 Task: Look for products in the category "Sun Protection & Bug Spray" from Murphy's Naturals only.
Action: Mouse pressed left at (241, 130)
Screenshot: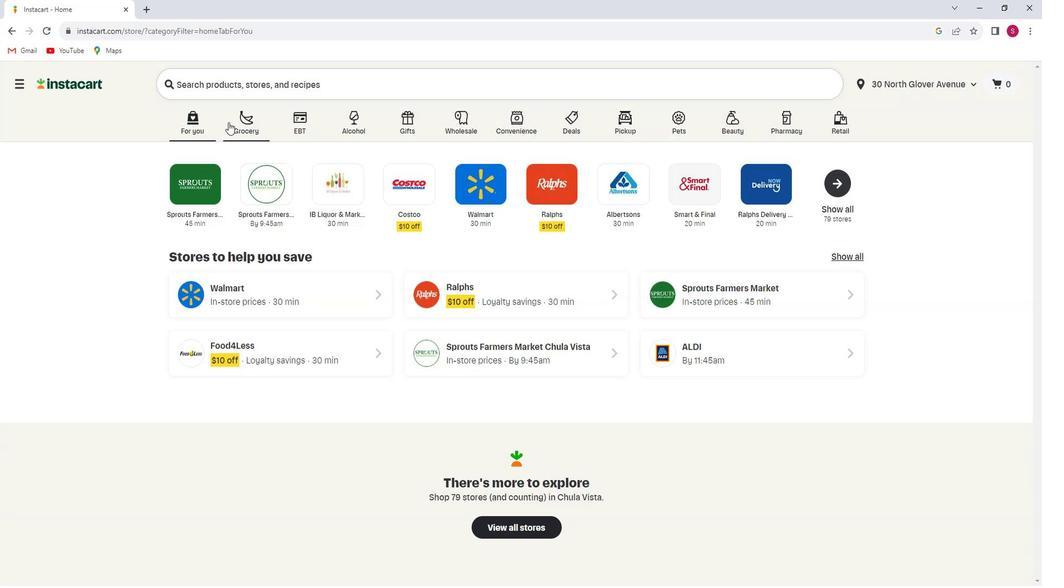 
Action: Mouse moved to (284, 344)
Screenshot: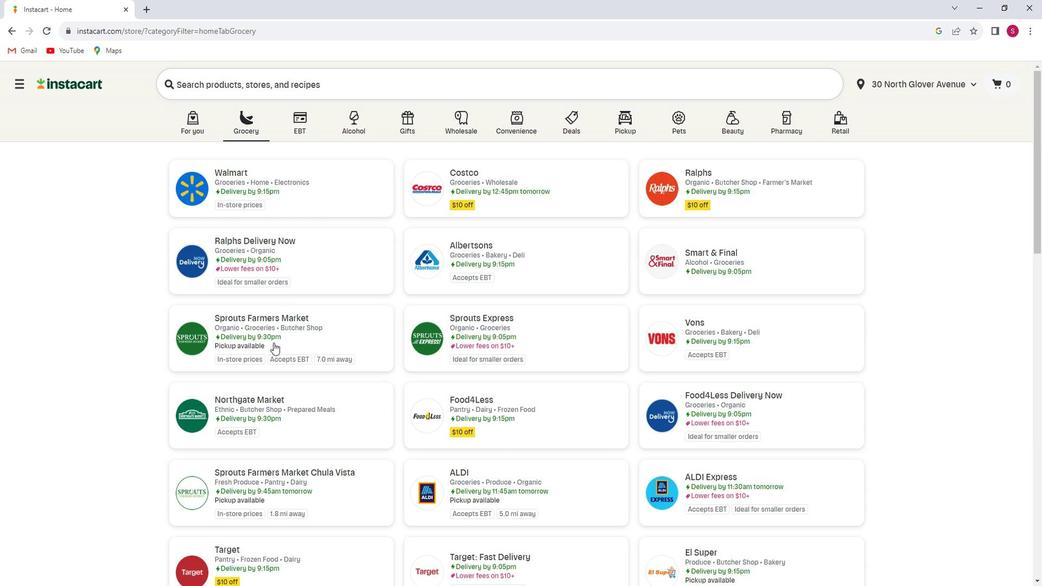 
Action: Mouse pressed left at (284, 344)
Screenshot: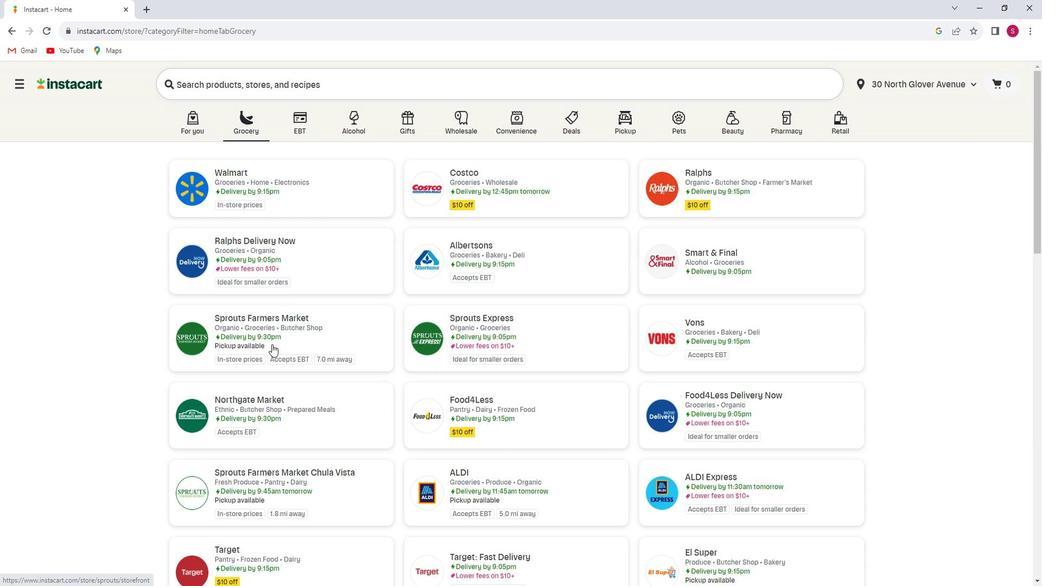 
Action: Mouse moved to (106, 412)
Screenshot: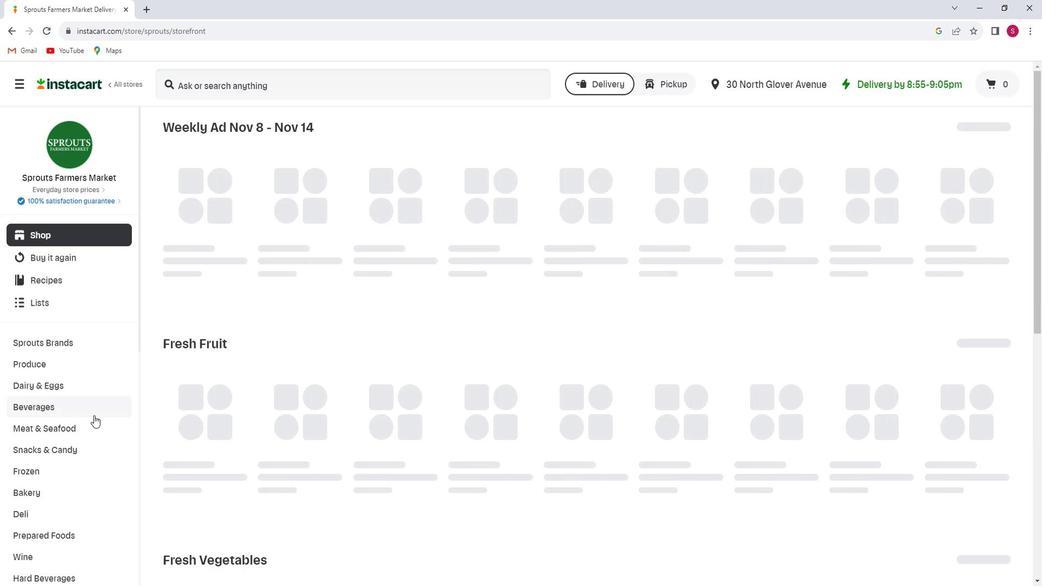 
Action: Mouse scrolled (106, 412) with delta (0, 0)
Screenshot: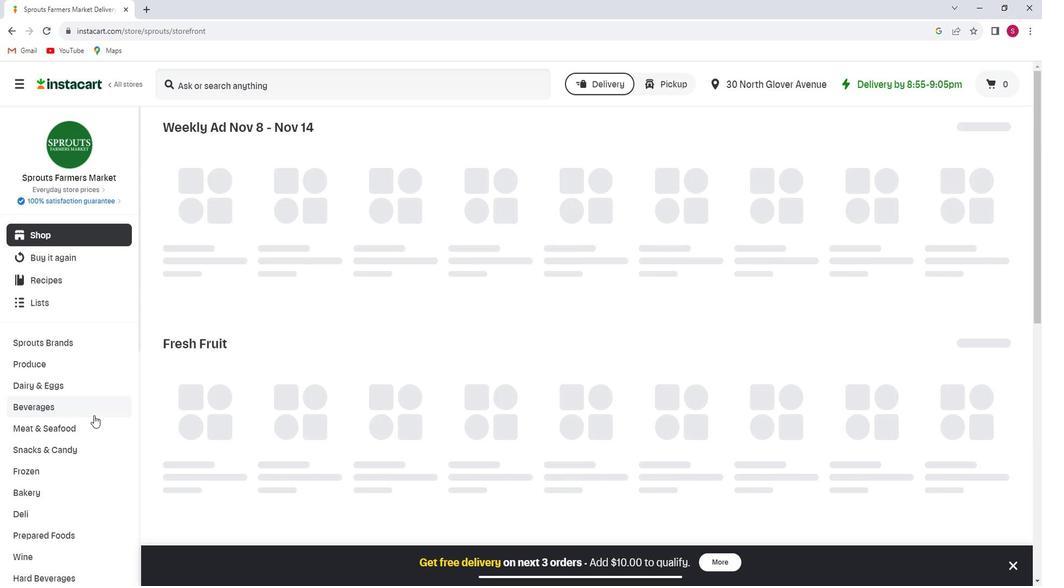 
Action: Mouse scrolled (106, 412) with delta (0, 0)
Screenshot: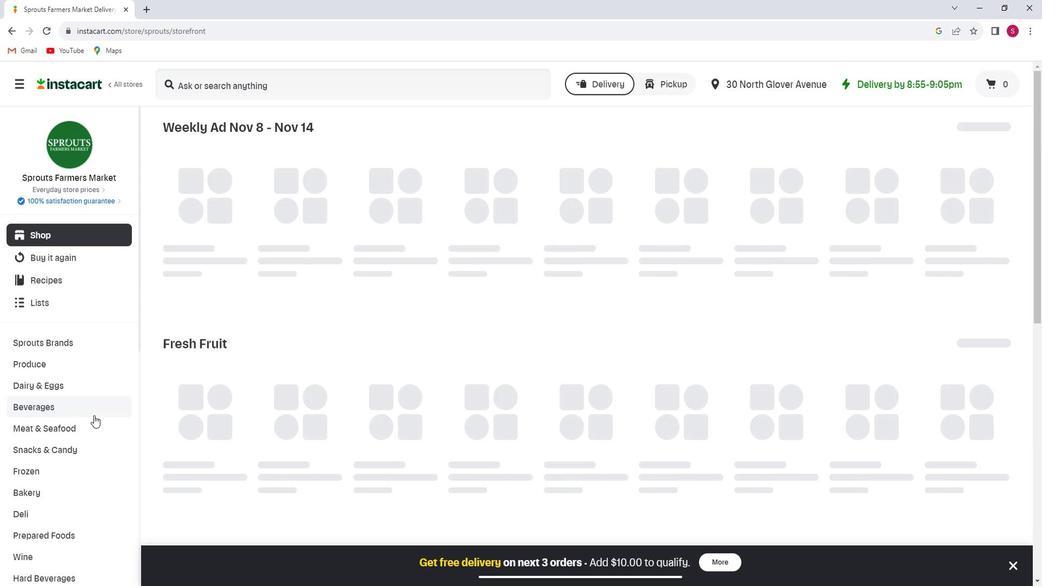 
Action: Mouse scrolled (106, 412) with delta (0, 0)
Screenshot: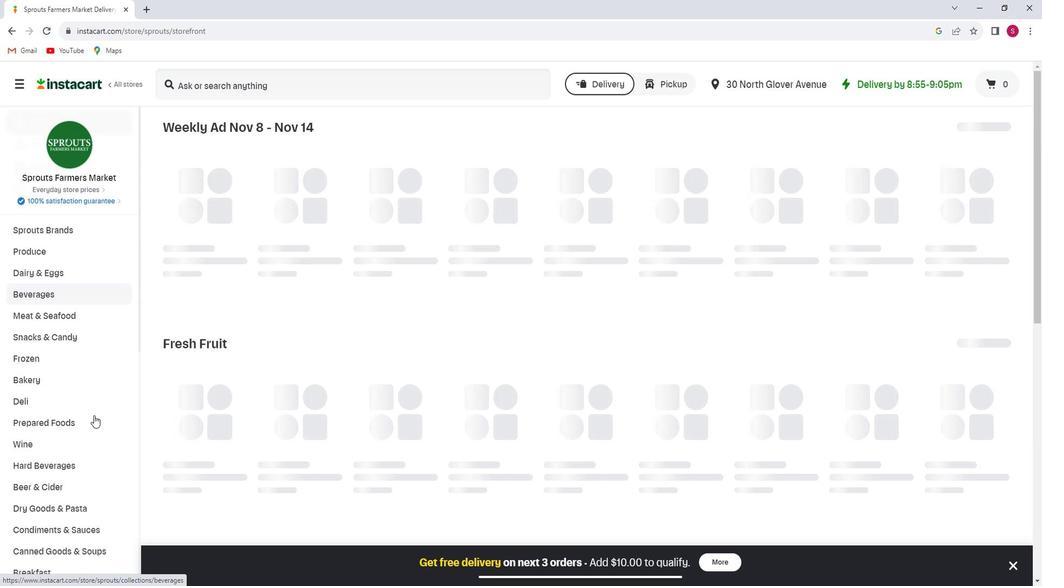 
Action: Mouse scrolled (106, 412) with delta (0, 0)
Screenshot: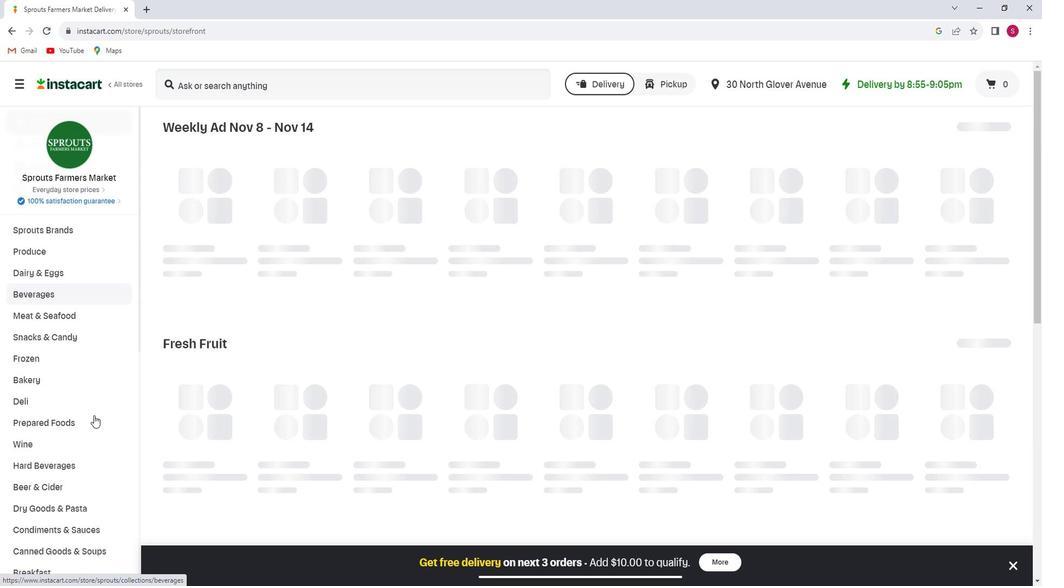 
Action: Mouse scrolled (106, 412) with delta (0, 0)
Screenshot: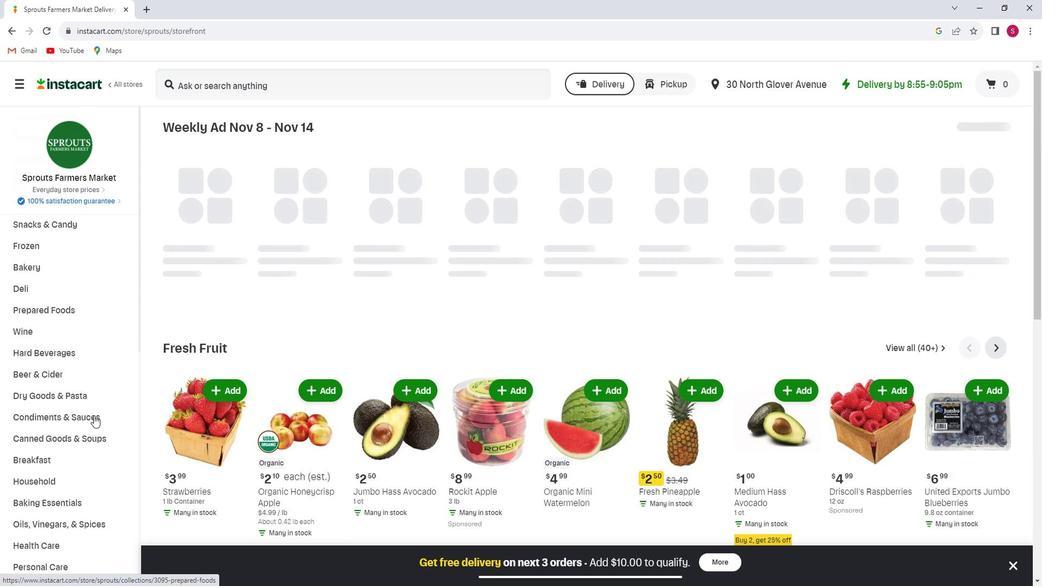 
Action: Mouse scrolled (106, 412) with delta (0, 0)
Screenshot: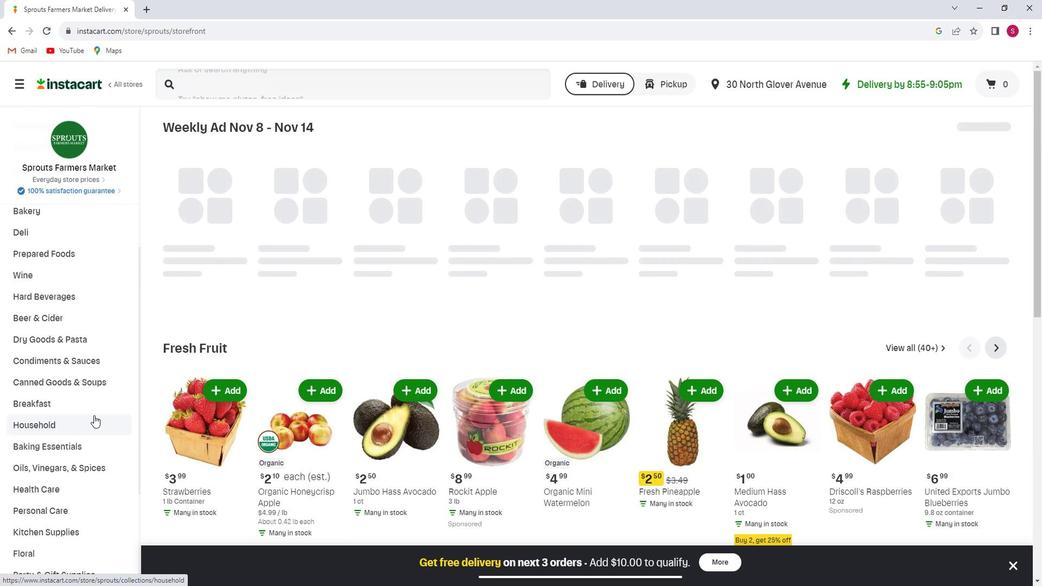 
Action: Mouse scrolled (106, 412) with delta (0, 0)
Screenshot: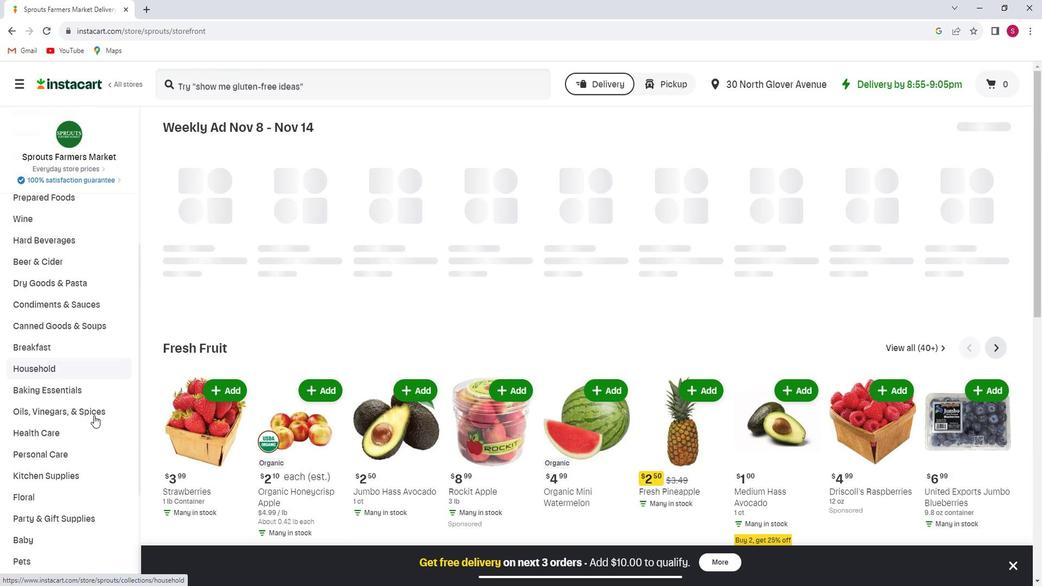 
Action: Mouse moved to (97, 445)
Screenshot: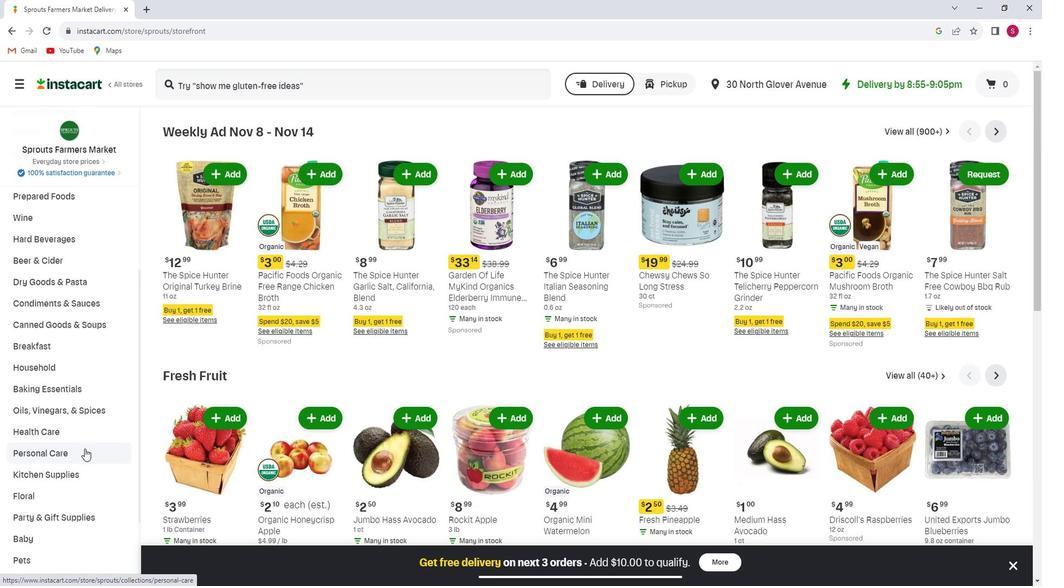 
Action: Mouse pressed left at (97, 445)
Screenshot: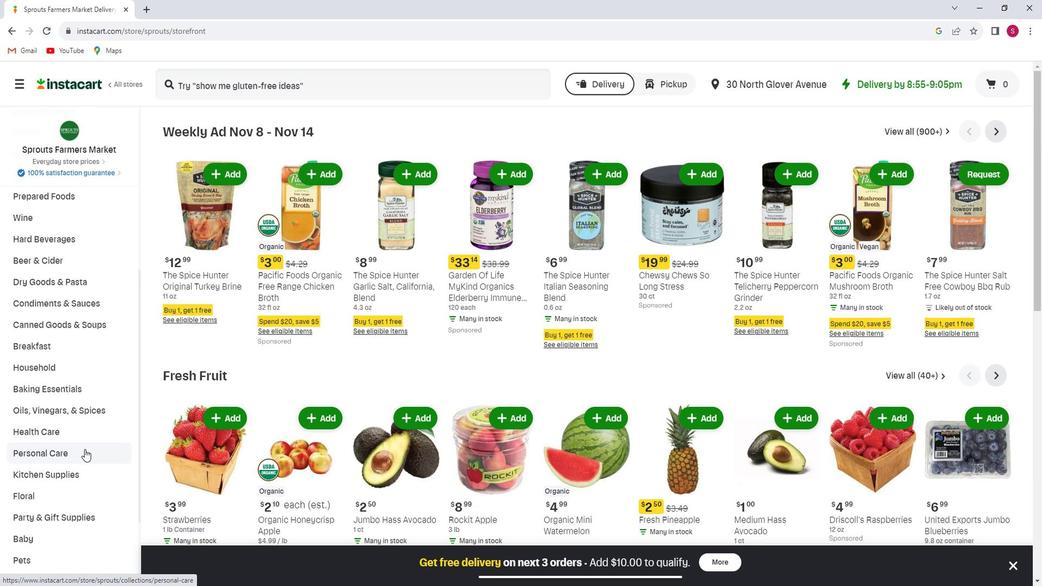 
Action: Mouse moved to (837, 166)
Screenshot: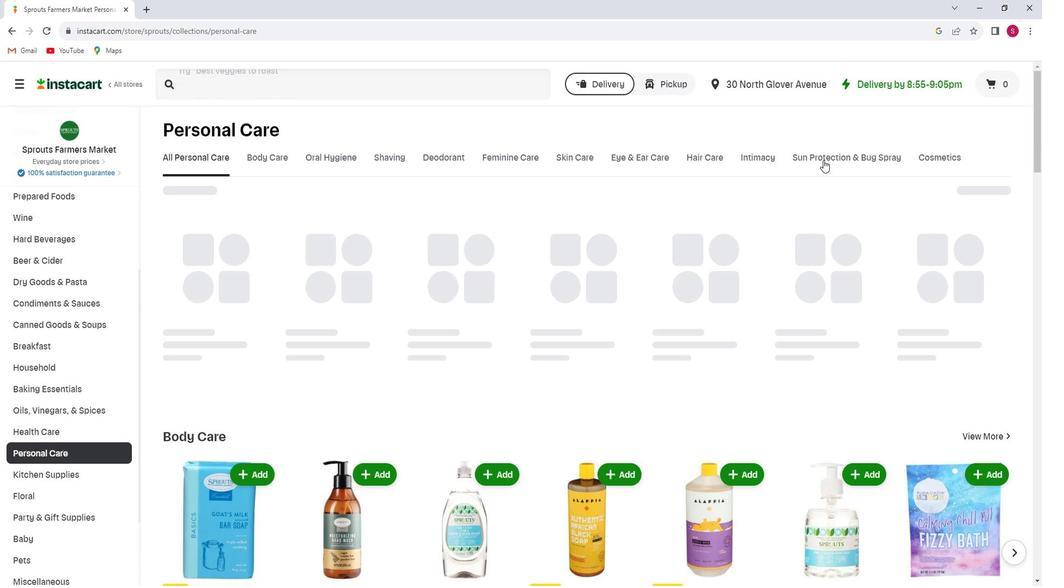 
Action: Mouse pressed left at (837, 166)
Screenshot: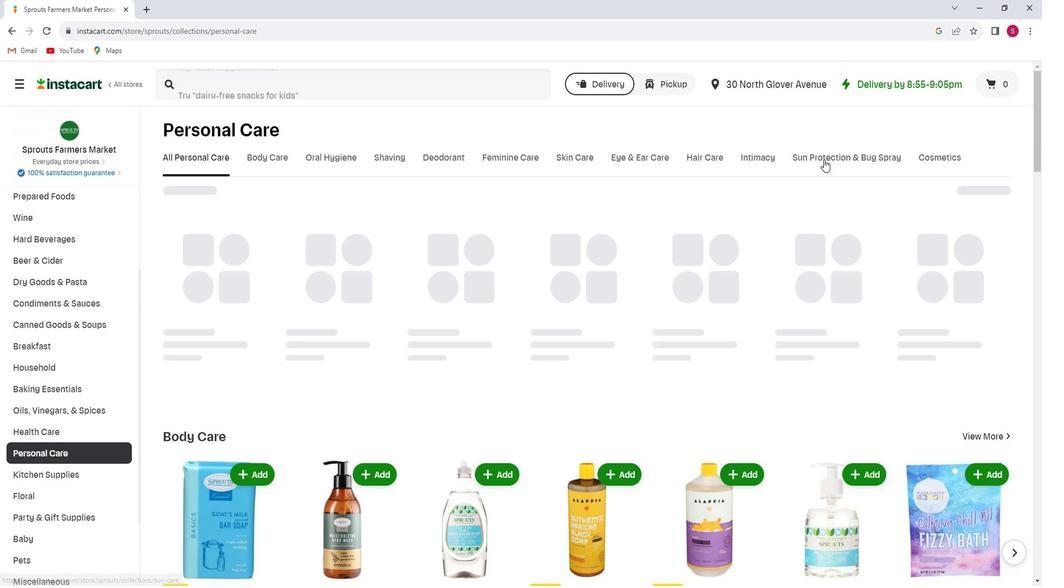 
Action: Mouse moved to (273, 255)
Screenshot: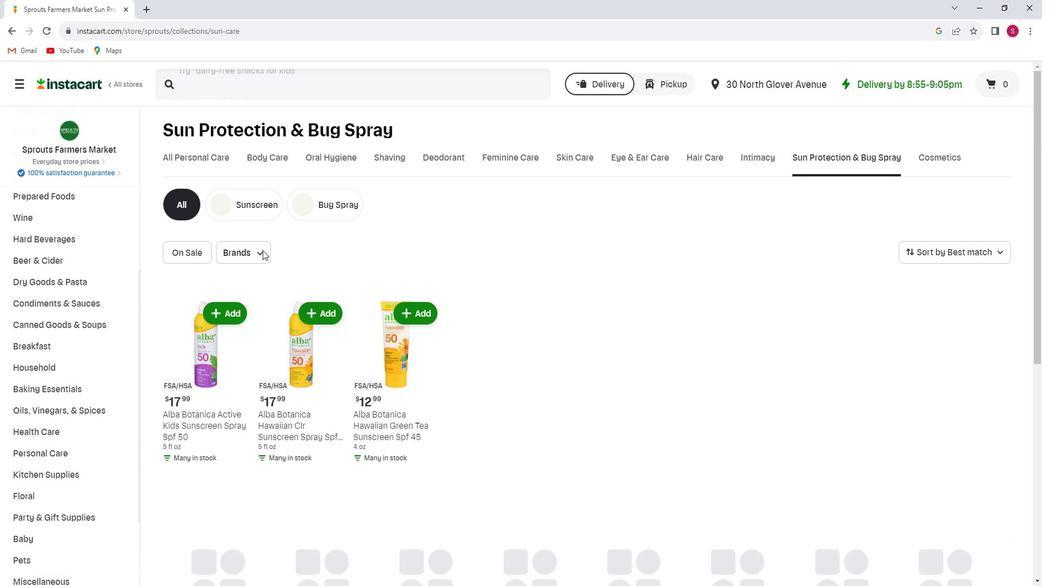 
Action: Mouse pressed left at (273, 255)
Screenshot: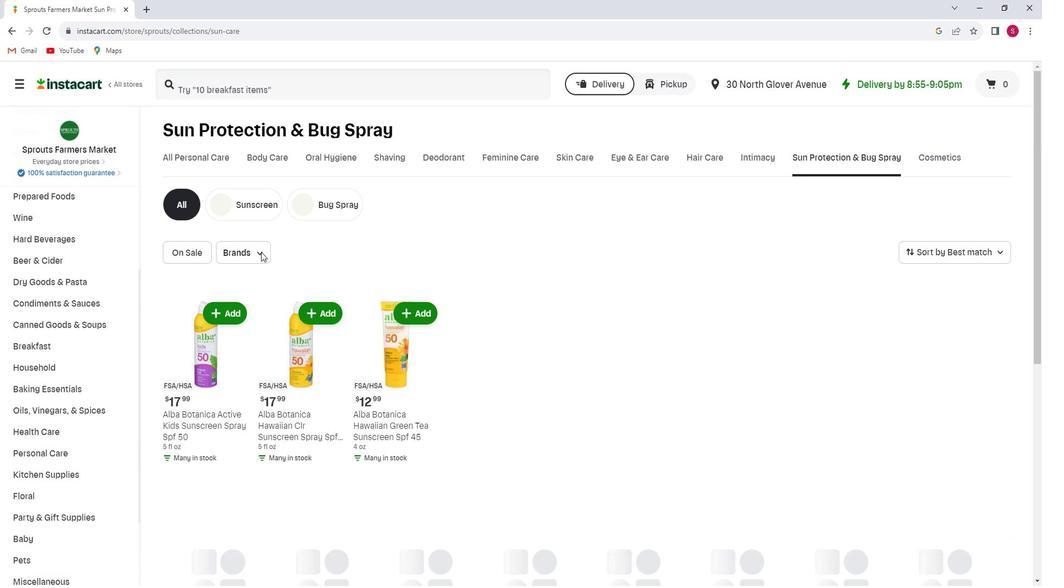 
Action: Mouse moved to (285, 289)
Screenshot: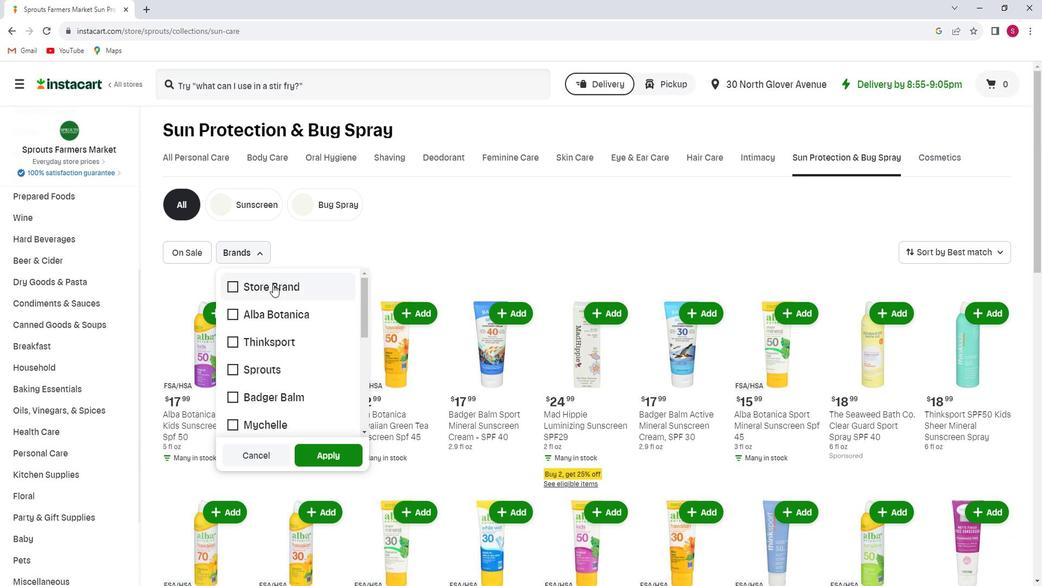 
Action: Mouse scrolled (285, 288) with delta (0, 0)
Screenshot: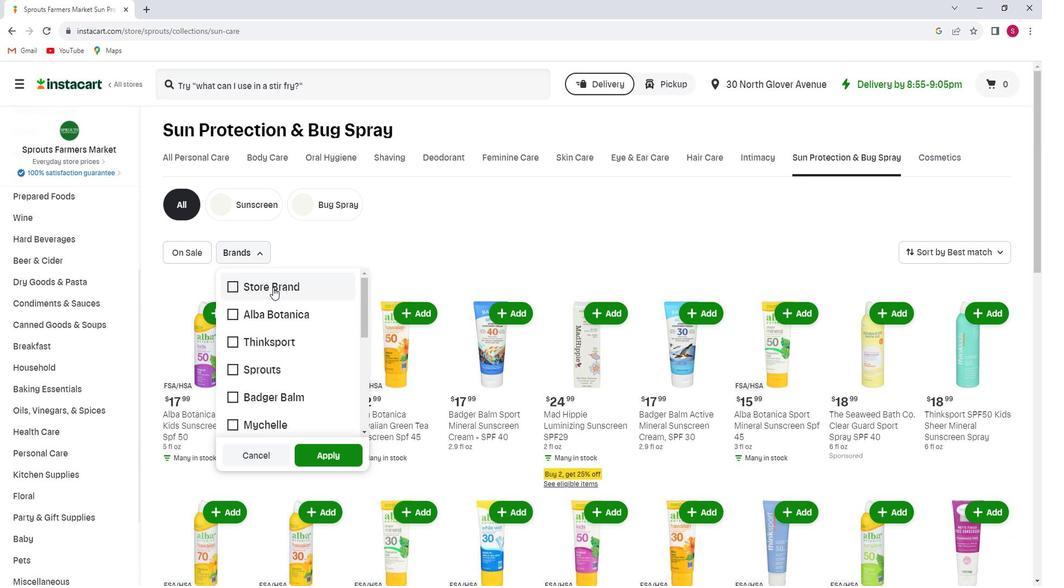 
Action: Mouse moved to (243, 394)
Screenshot: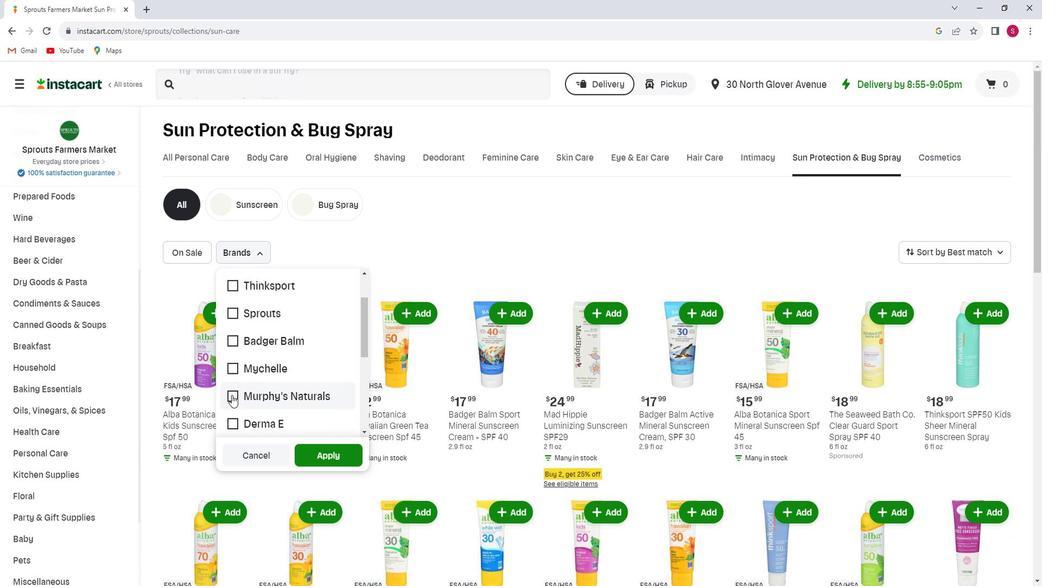 
Action: Mouse pressed left at (243, 394)
Screenshot: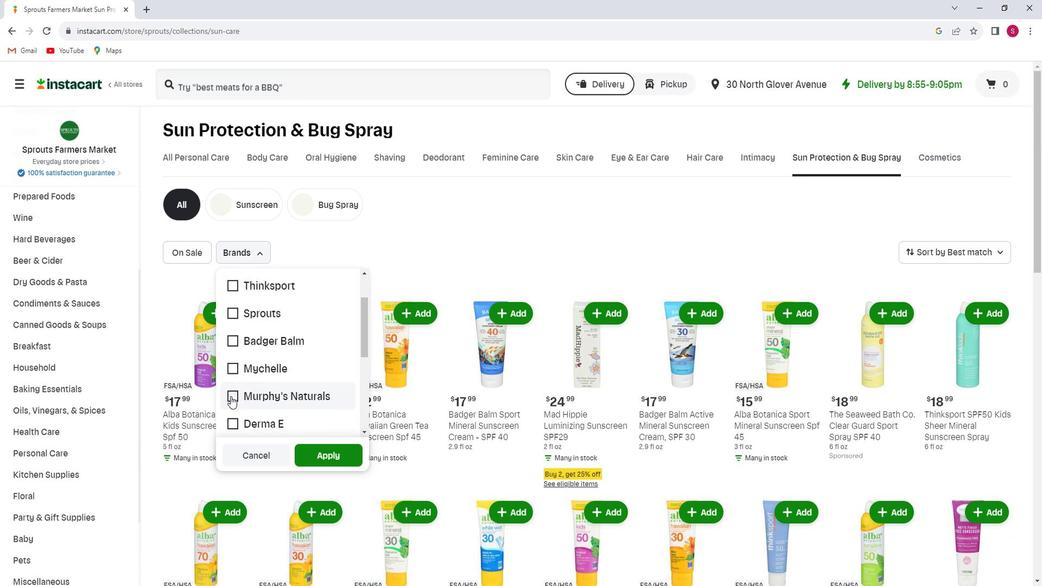 
Action: Mouse moved to (318, 447)
Screenshot: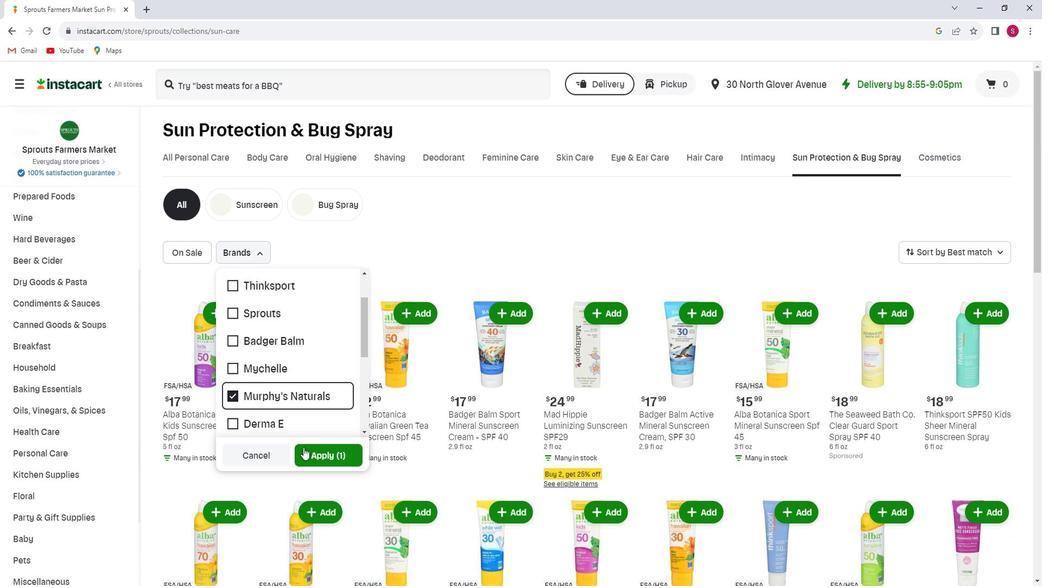
Action: Mouse pressed left at (318, 447)
Screenshot: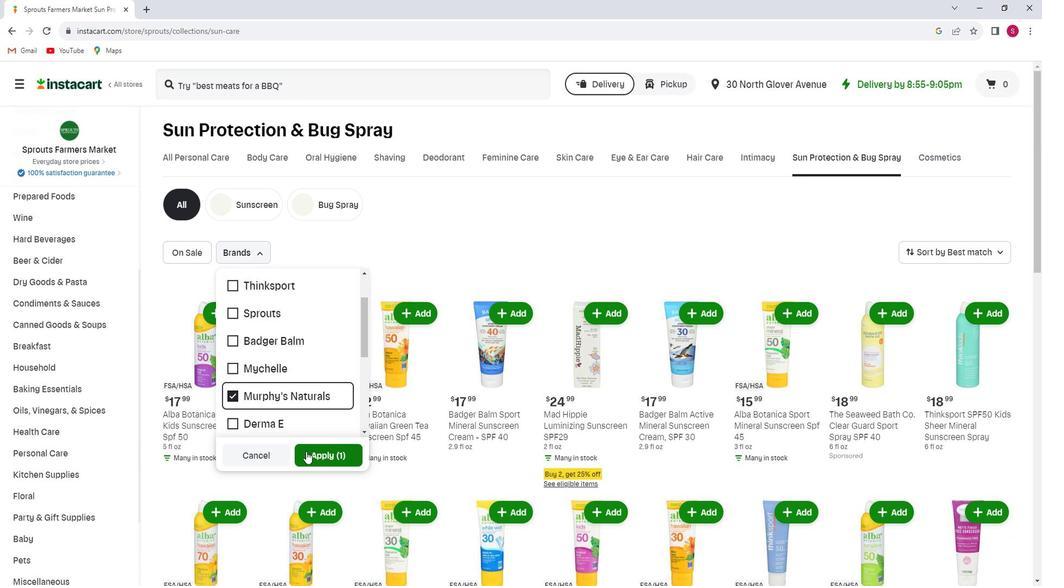 
